 Task: Use the formula "ISEMAIL" in spreadsheet "Project portfolio".
Action: Mouse moved to (100, 77)
Screenshot: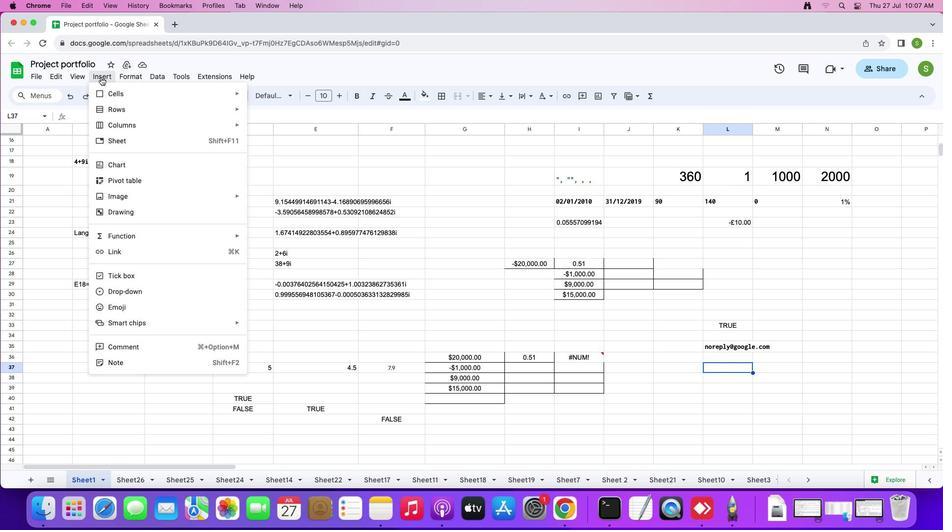 
Action: Mouse pressed left at (100, 77)
Screenshot: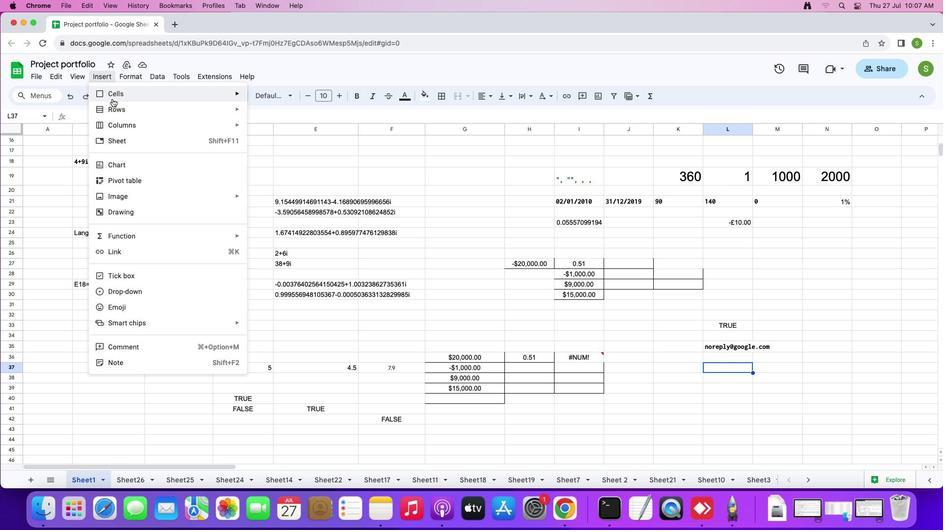 
Action: Mouse moved to (136, 233)
Screenshot: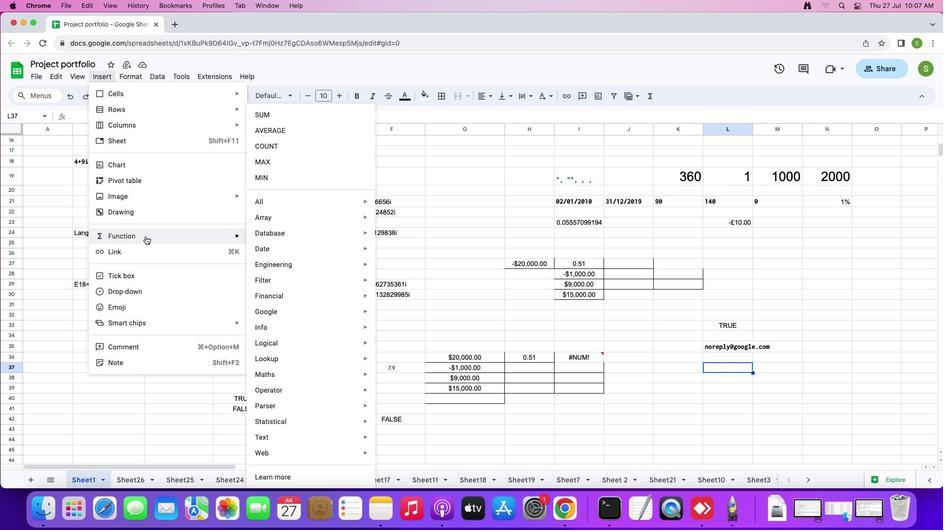 
Action: Mouse pressed left at (136, 233)
Screenshot: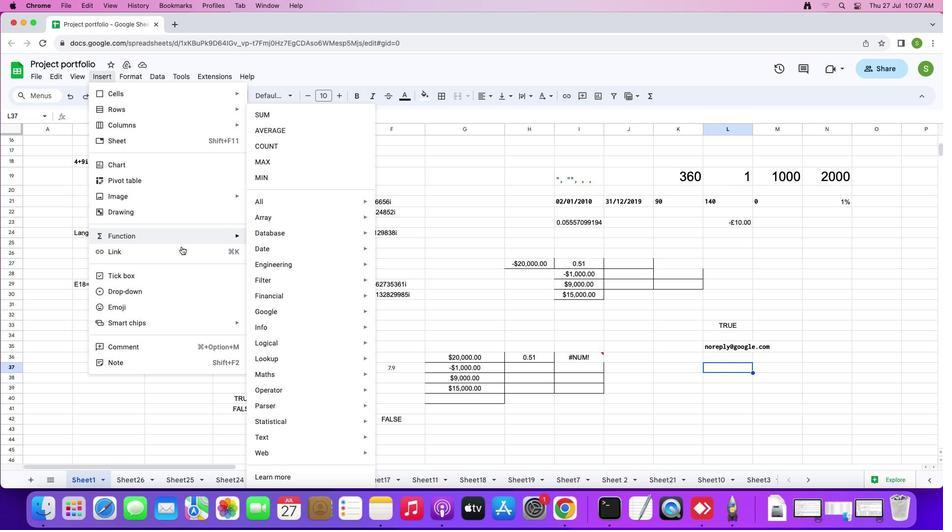 
Action: Mouse moved to (278, 204)
Screenshot: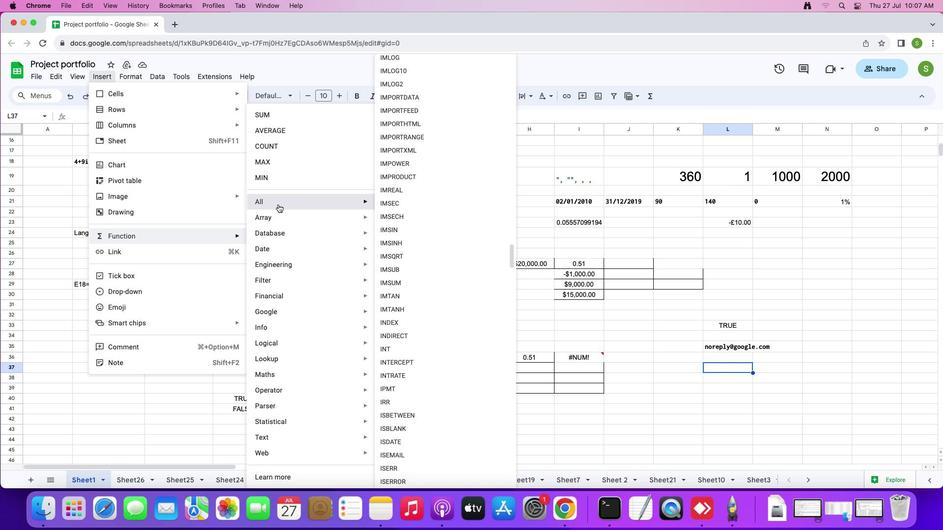 
Action: Mouse pressed left at (278, 204)
Screenshot: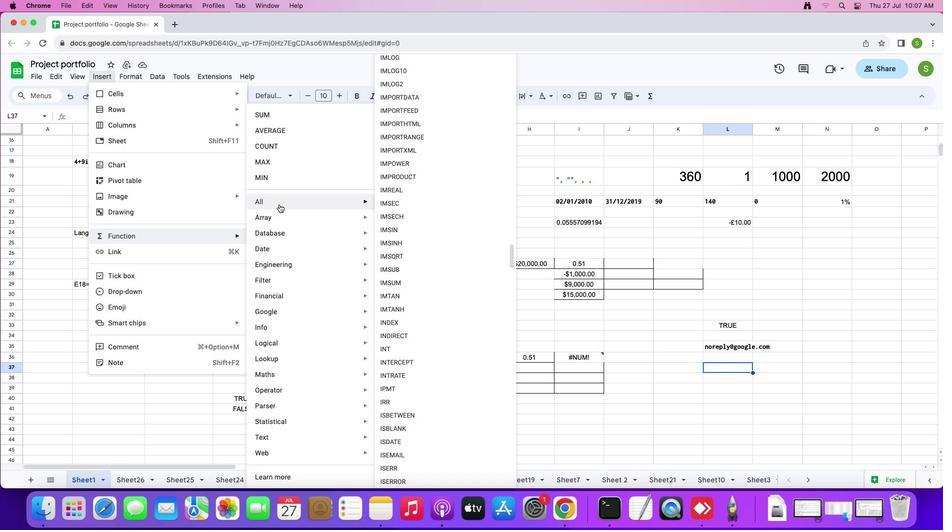 
Action: Mouse moved to (412, 458)
Screenshot: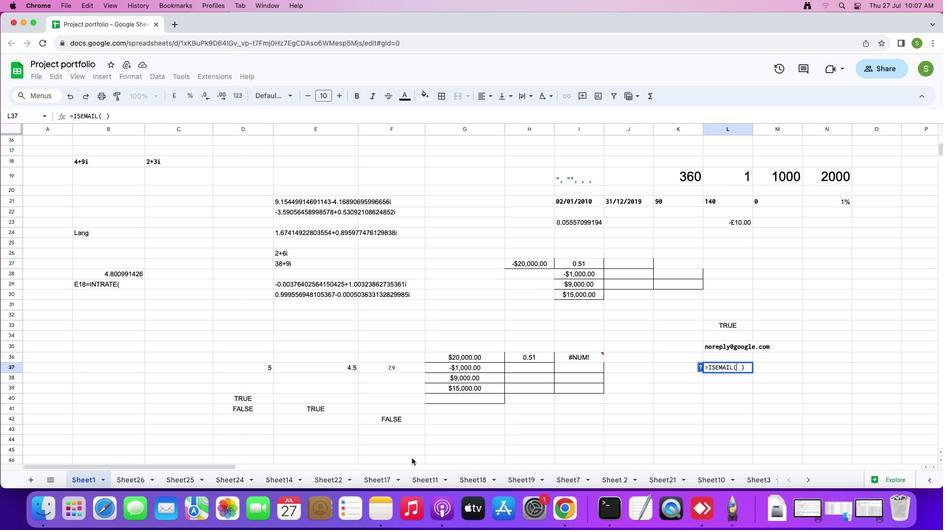 
Action: Mouse pressed left at (412, 458)
Screenshot: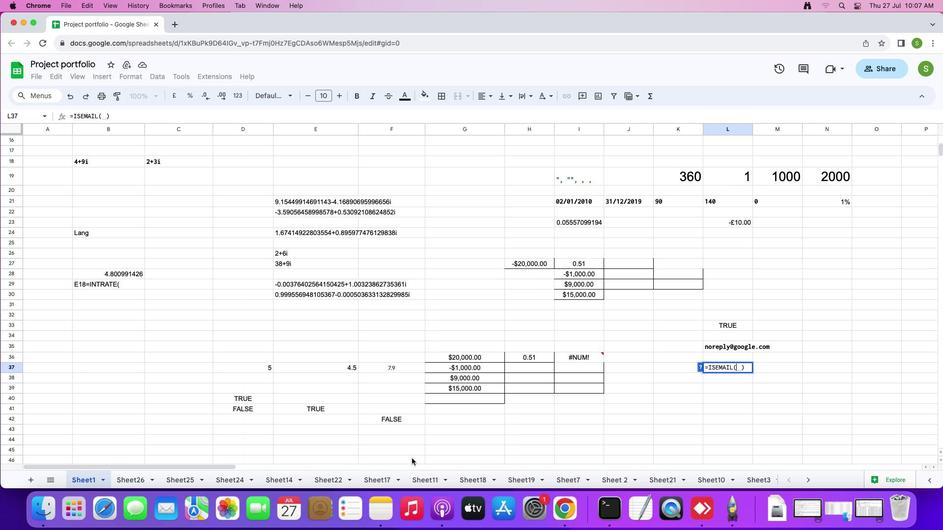
Action: Mouse moved to (717, 348)
Screenshot: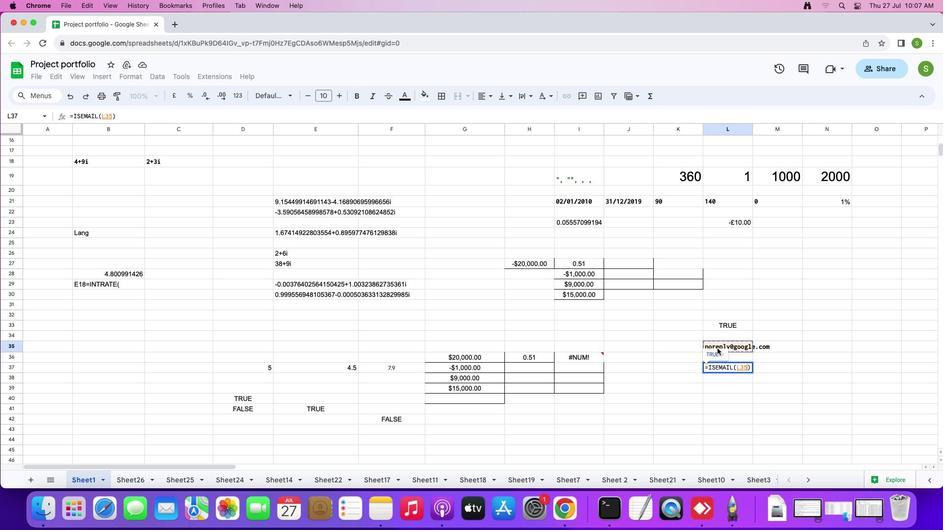 
Action: Mouse pressed left at (717, 348)
Screenshot: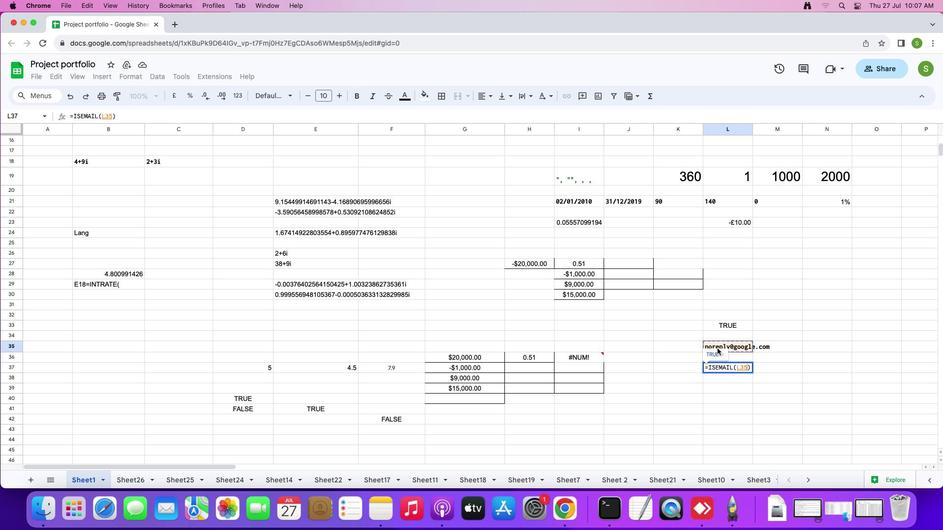 
Action: Mouse moved to (715, 352)
Screenshot: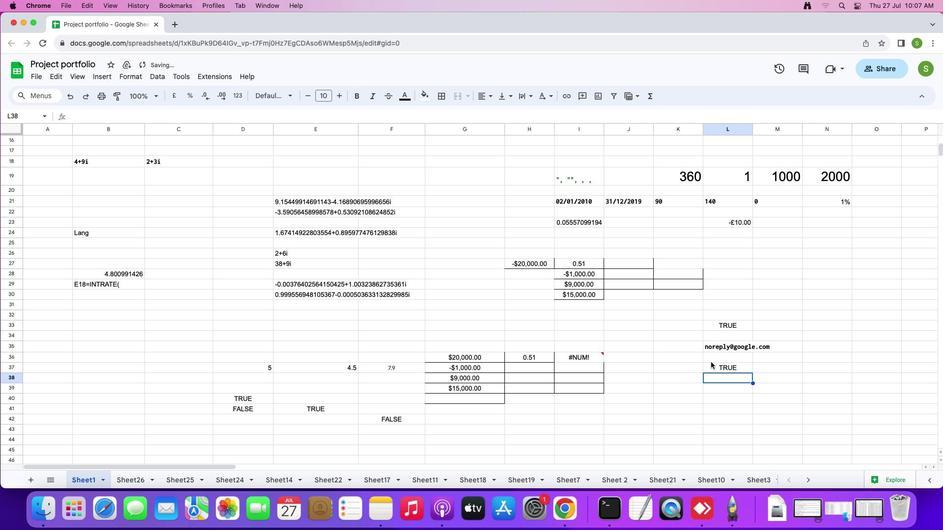 
Action: Key pressed Key.enter
Screenshot: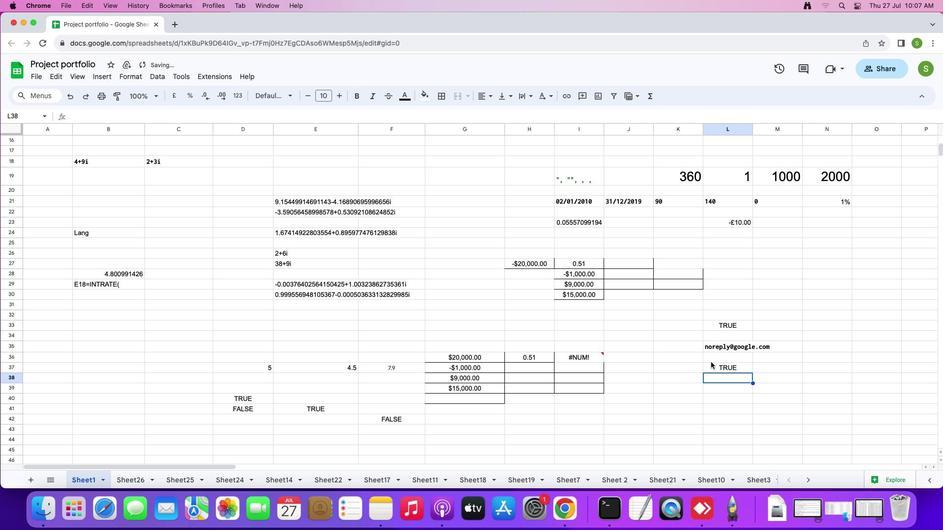 
Action: Mouse moved to (707, 377)
Screenshot: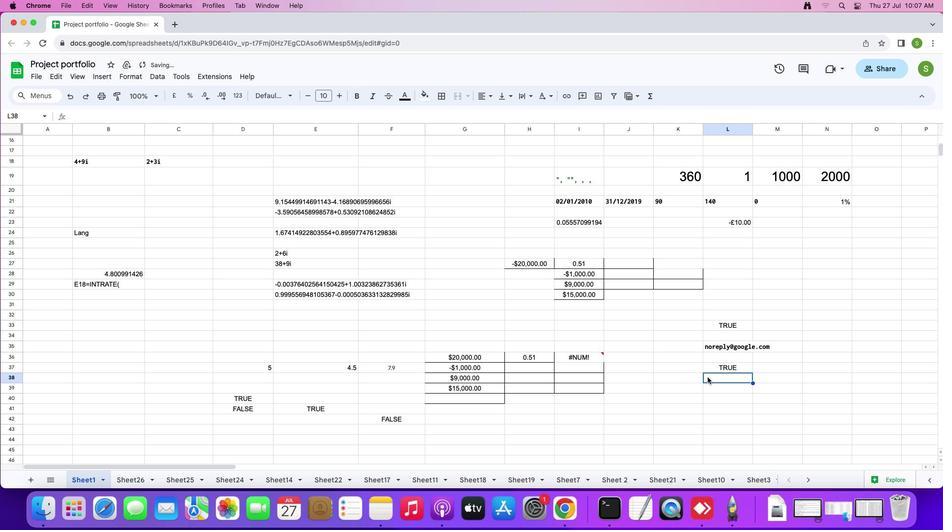 
